 Task: Change the x264 preset to very fast.
Action: Mouse moved to (115, 16)
Screenshot: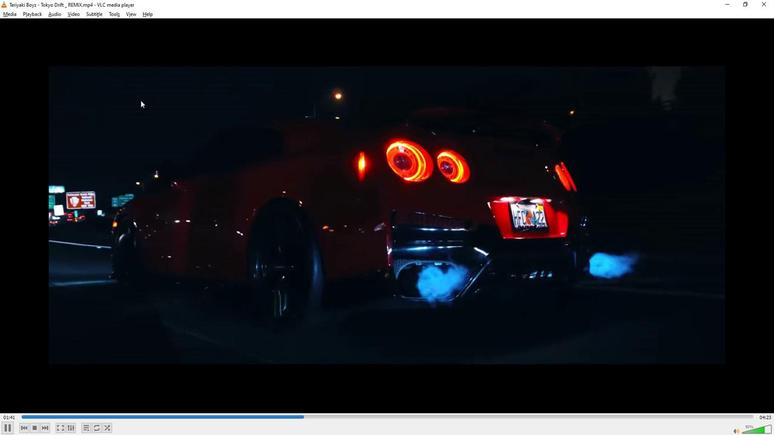 
Action: Mouse pressed left at (115, 16)
Screenshot: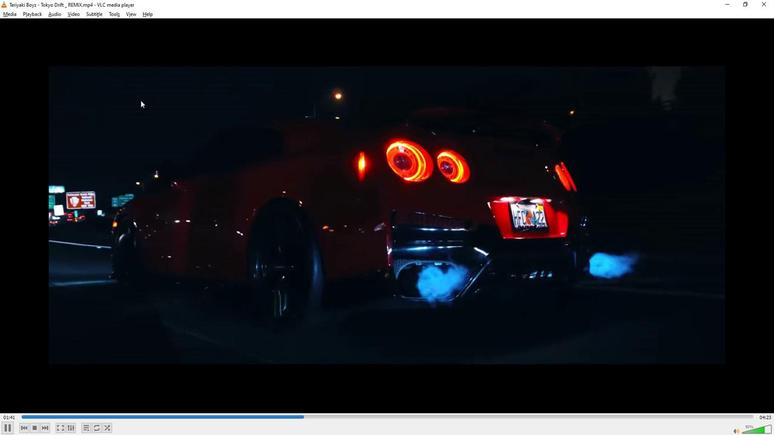 
Action: Mouse moved to (129, 116)
Screenshot: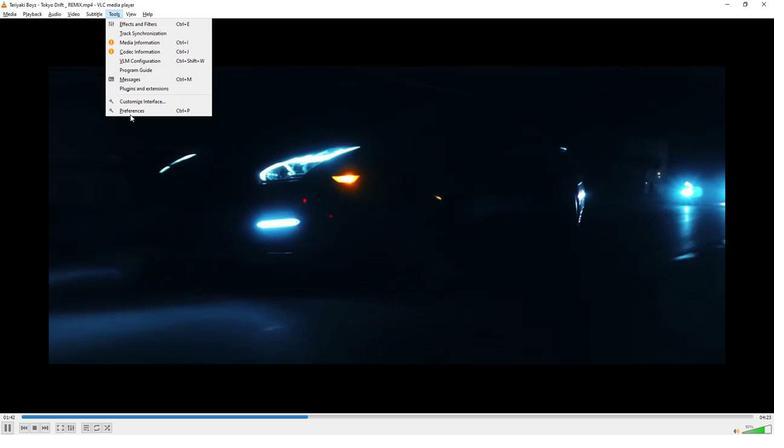 
Action: Mouse pressed left at (129, 116)
Screenshot: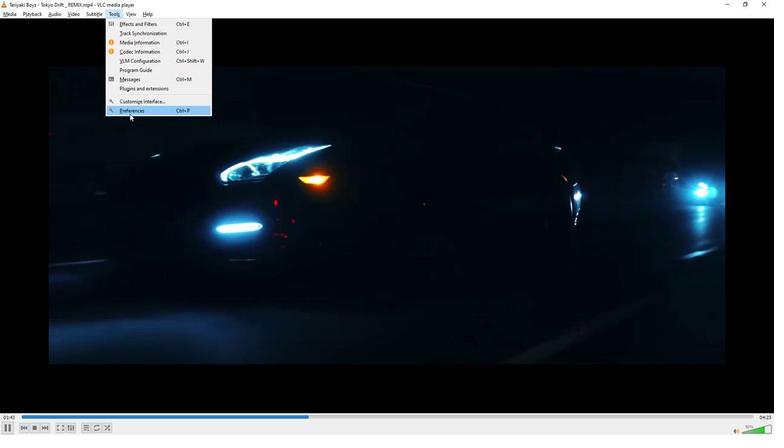 
Action: Mouse moved to (215, 114)
Screenshot: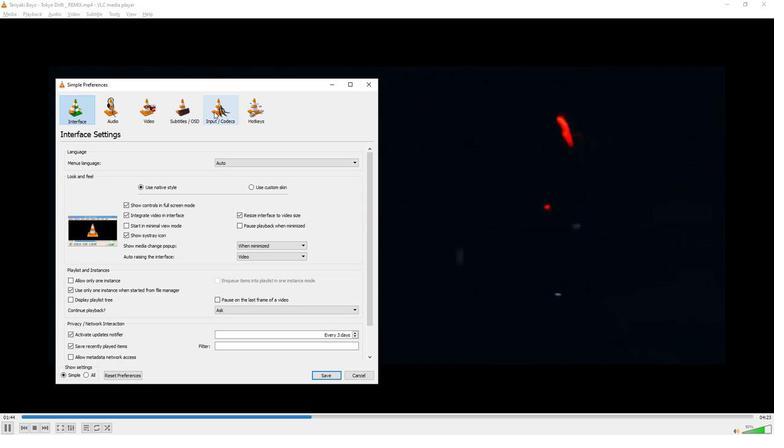 
Action: Mouse pressed left at (215, 114)
Screenshot: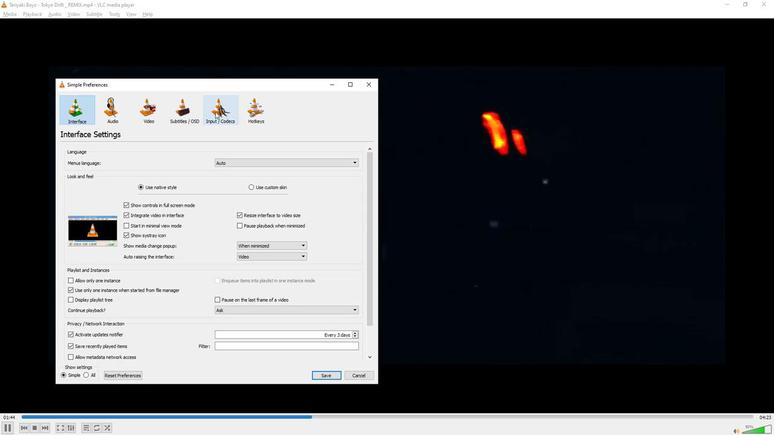 
Action: Mouse moved to (195, 208)
Screenshot: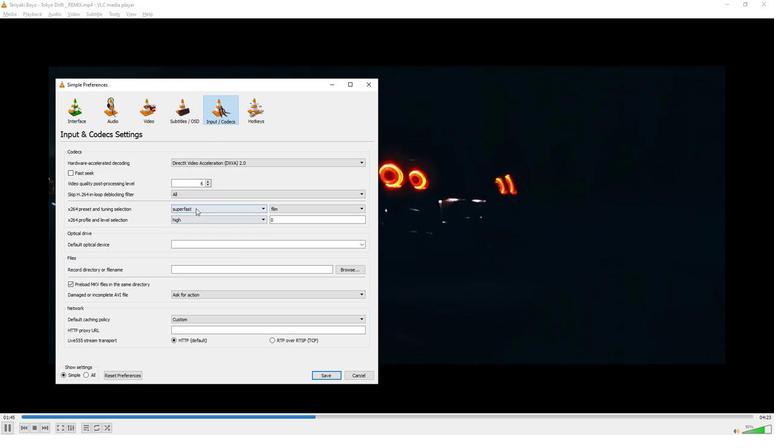 
Action: Mouse pressed left at (195, 208)
Screenshot: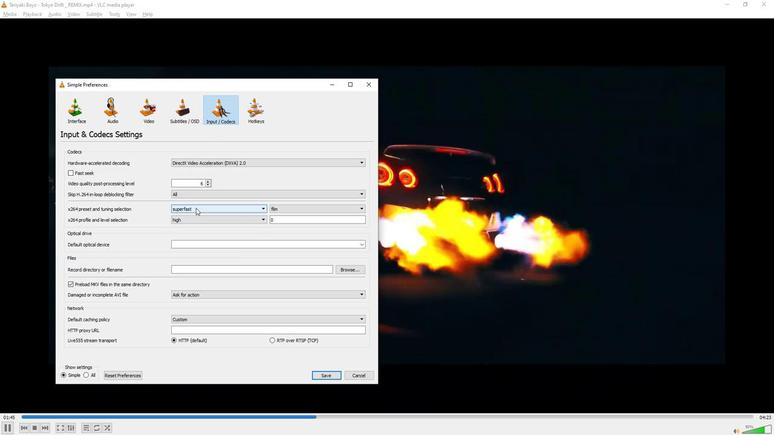
Action: Mouse moved to (183, 224)
Screenshot: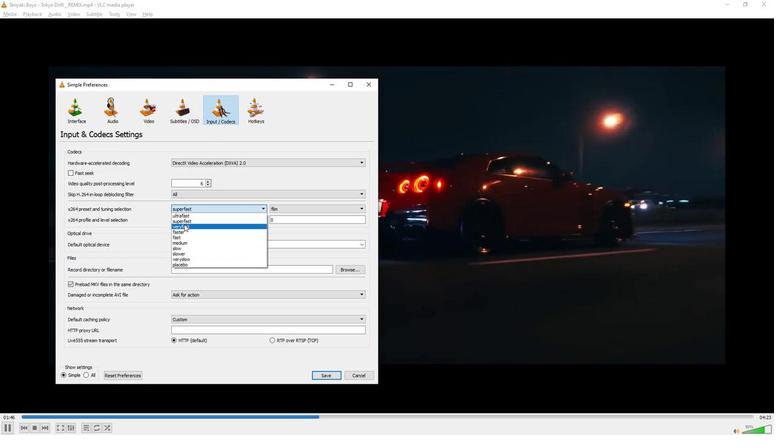 
Action: Mouse pressed left at (183, 224)
Screenshot: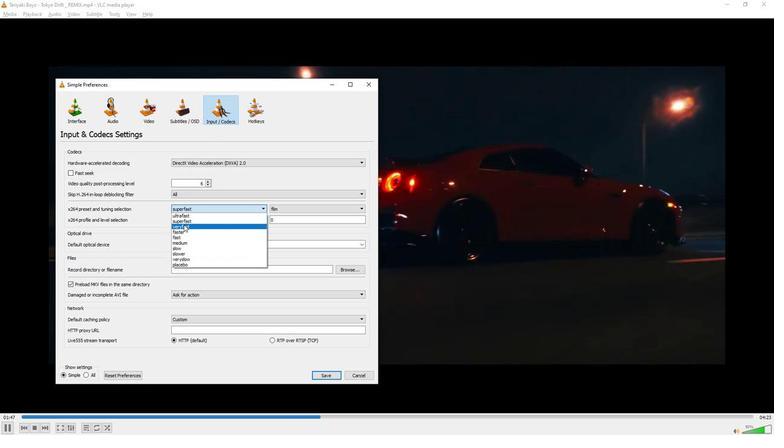 
Action: Mouse moved to (333, 371)
Screenshot: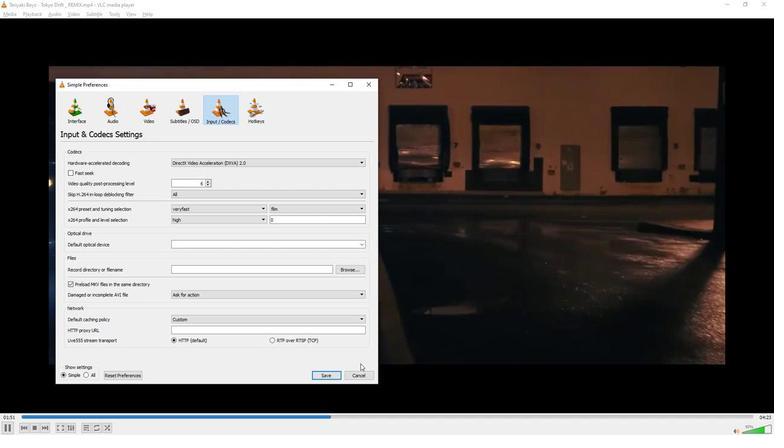 
